 Task: In the  document movieposter.doc ,align picture to the 'center'. Insert word art below the picture and give heading  'Movie Poster  in Light Orange'
Action: Mouse moved to (301, 342)
Screenshot: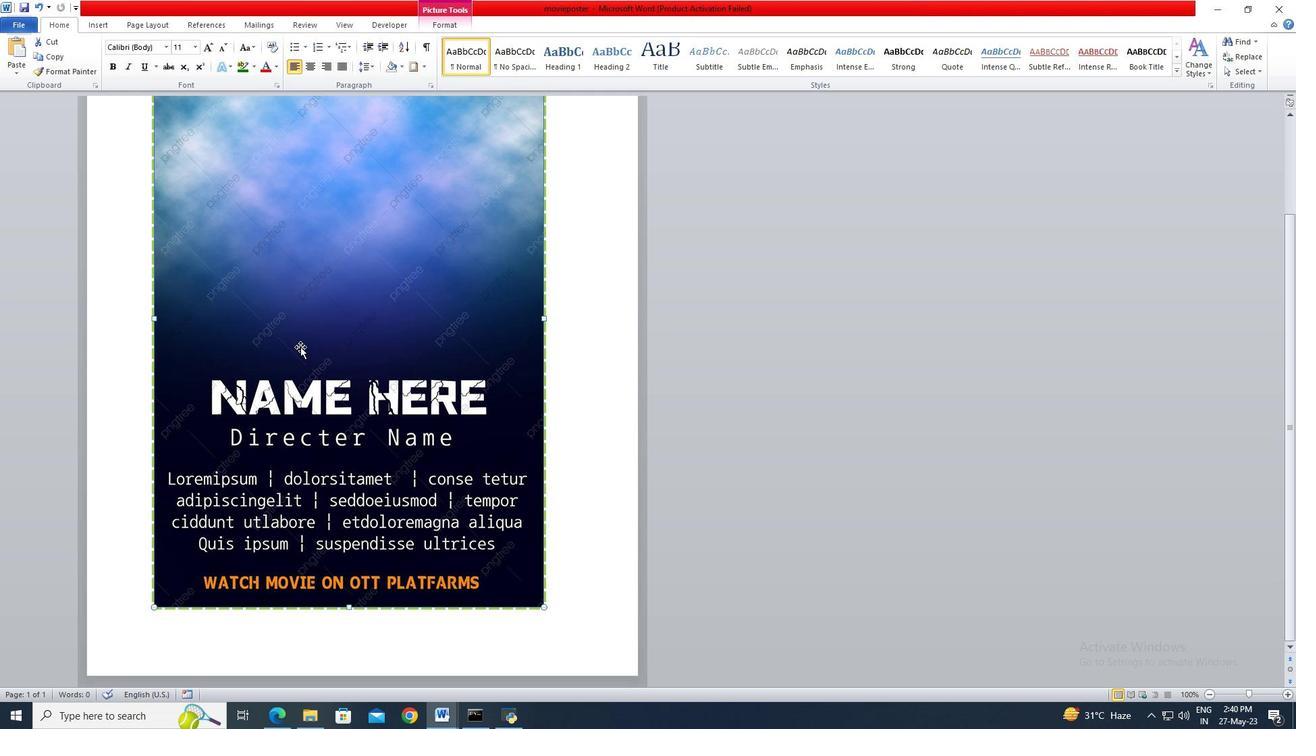 
Action: Mouse pressed left at (301, 342)
Screenshot: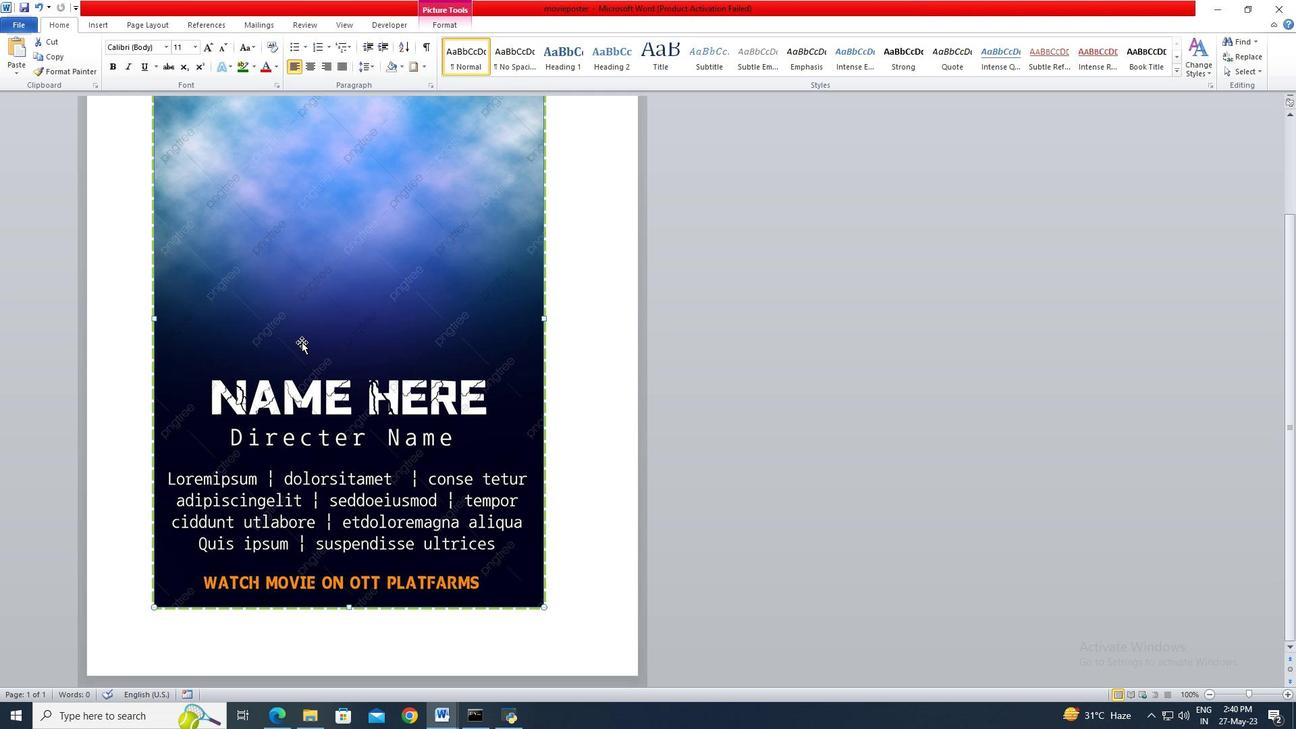 
Action: Mouse moved to (311, 67)
Screenshot: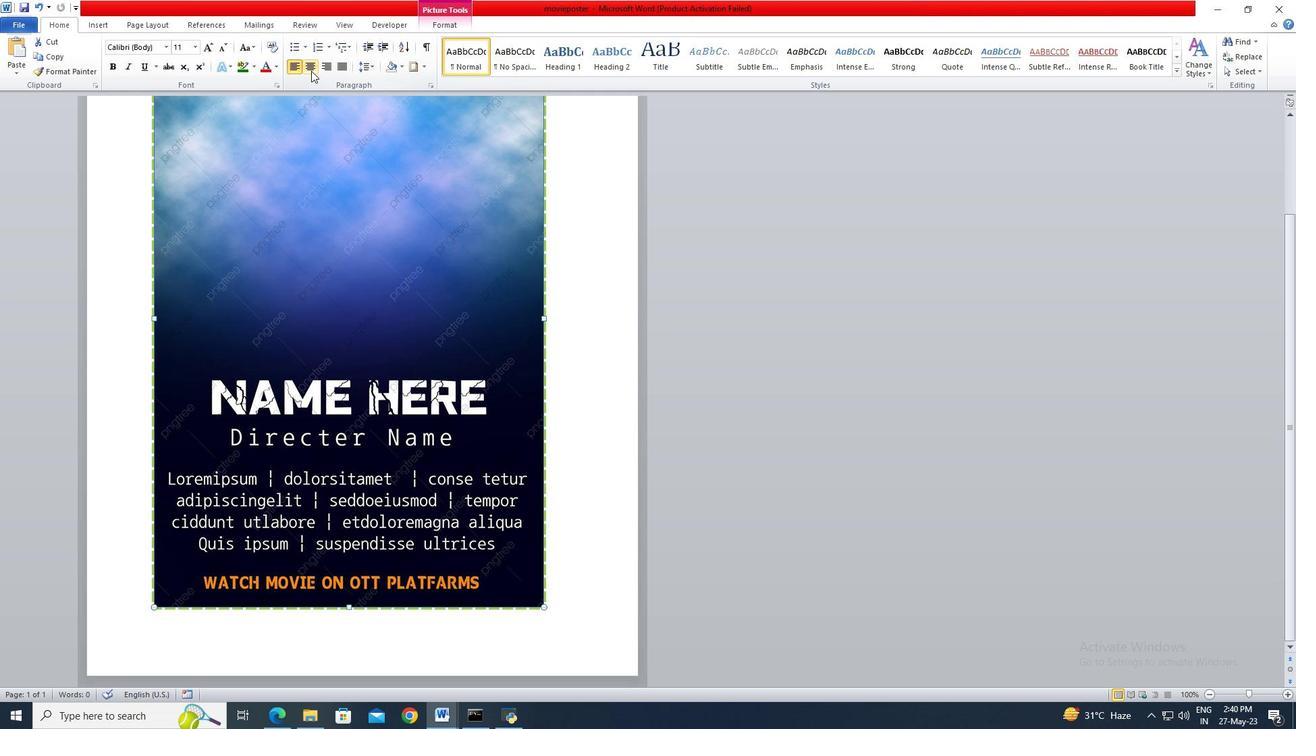 
Action: Mouse pressed left at (311, 67)
Screenshot: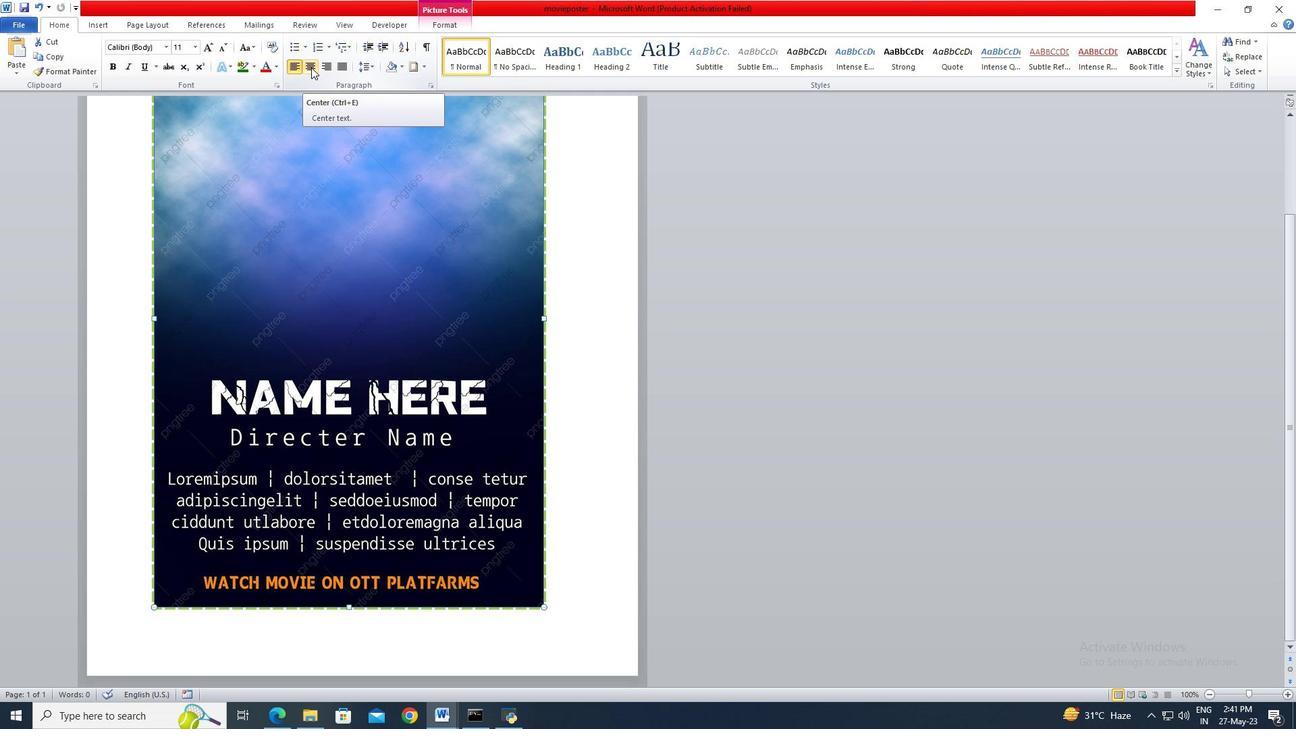 
Action: Mouse moved to (196, 645)
Screenshot: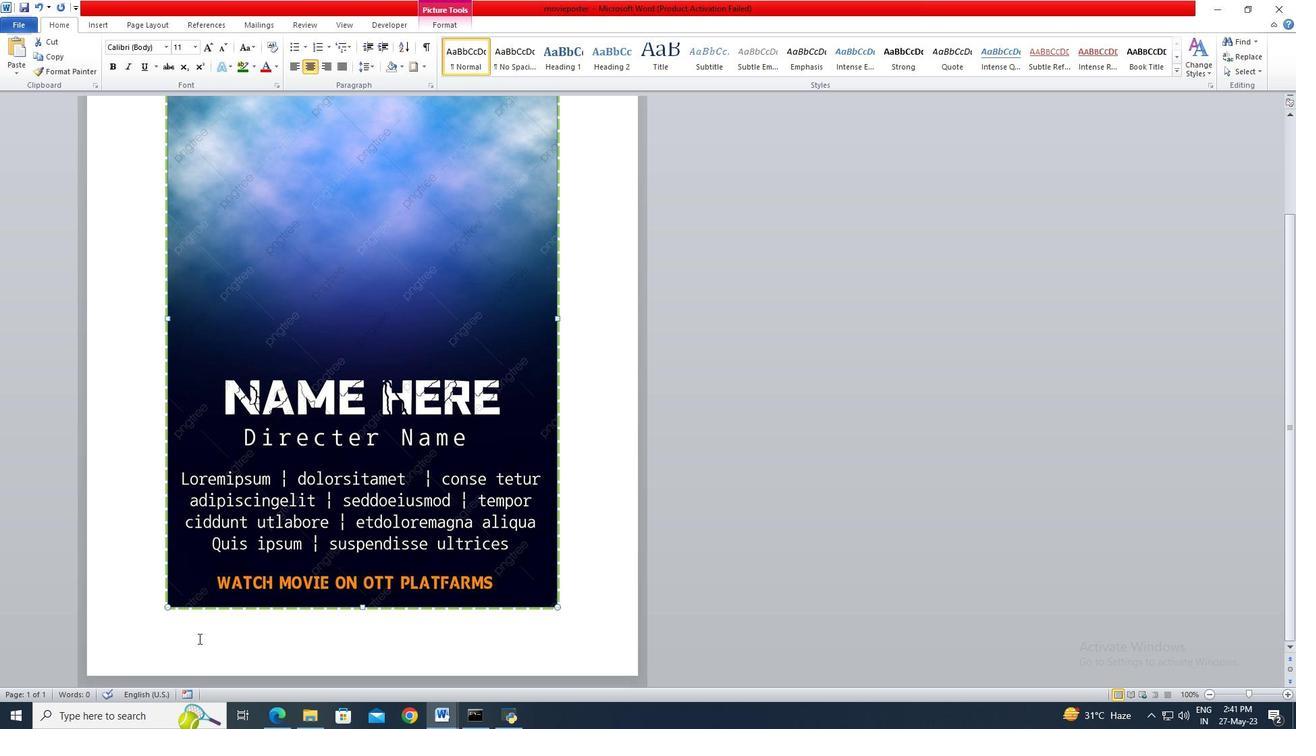 
Action: Mouse pressed left at (196, 645)
Screenshot: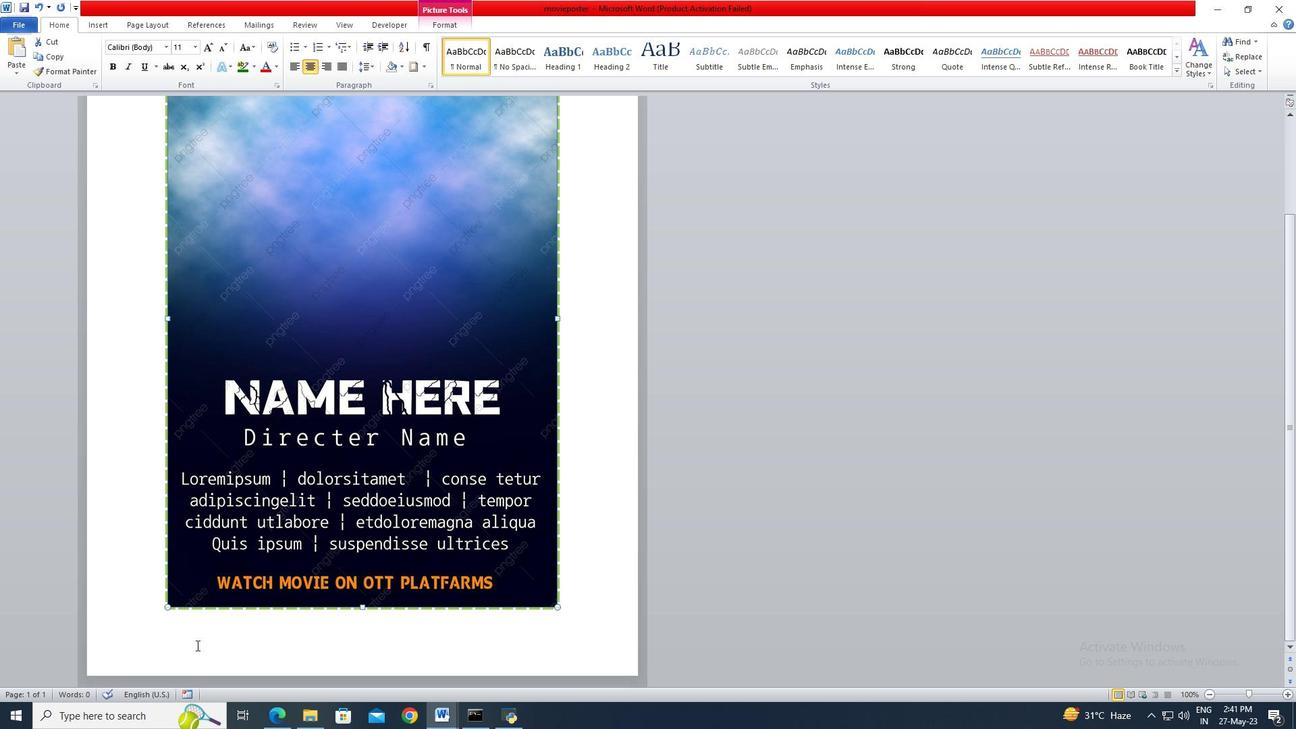 
Action: Mouse pressed left at (196, 645)
Screenshot: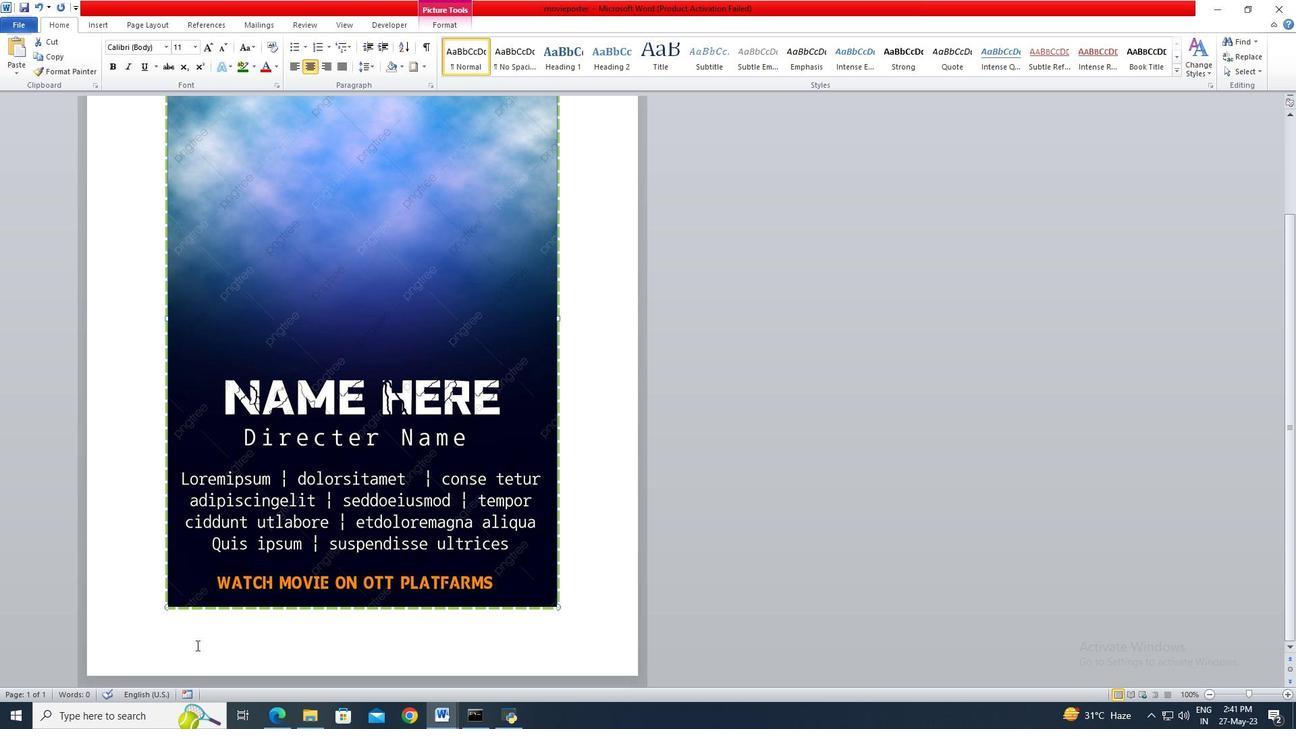 
Action: Mouse moved to (97, 27)
Screenshot: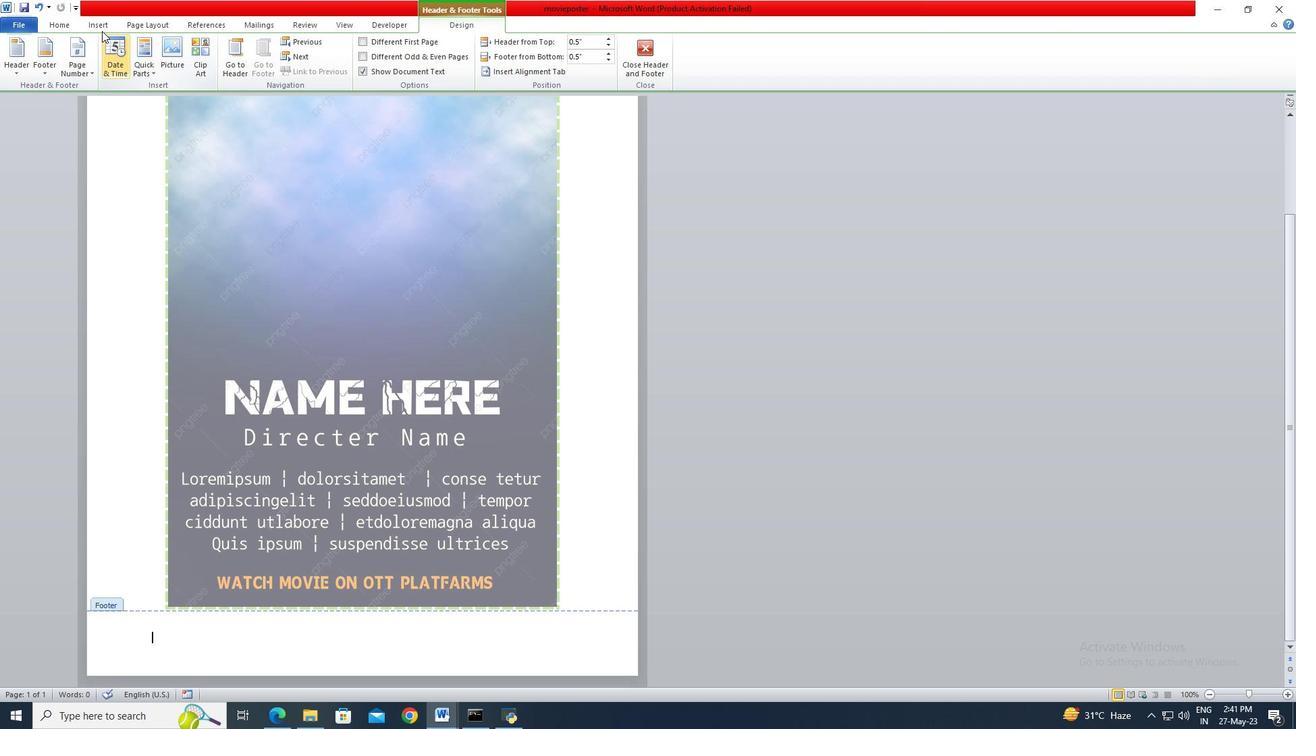 
Action: Mouse pressed left at (97, 27)
Screenshot: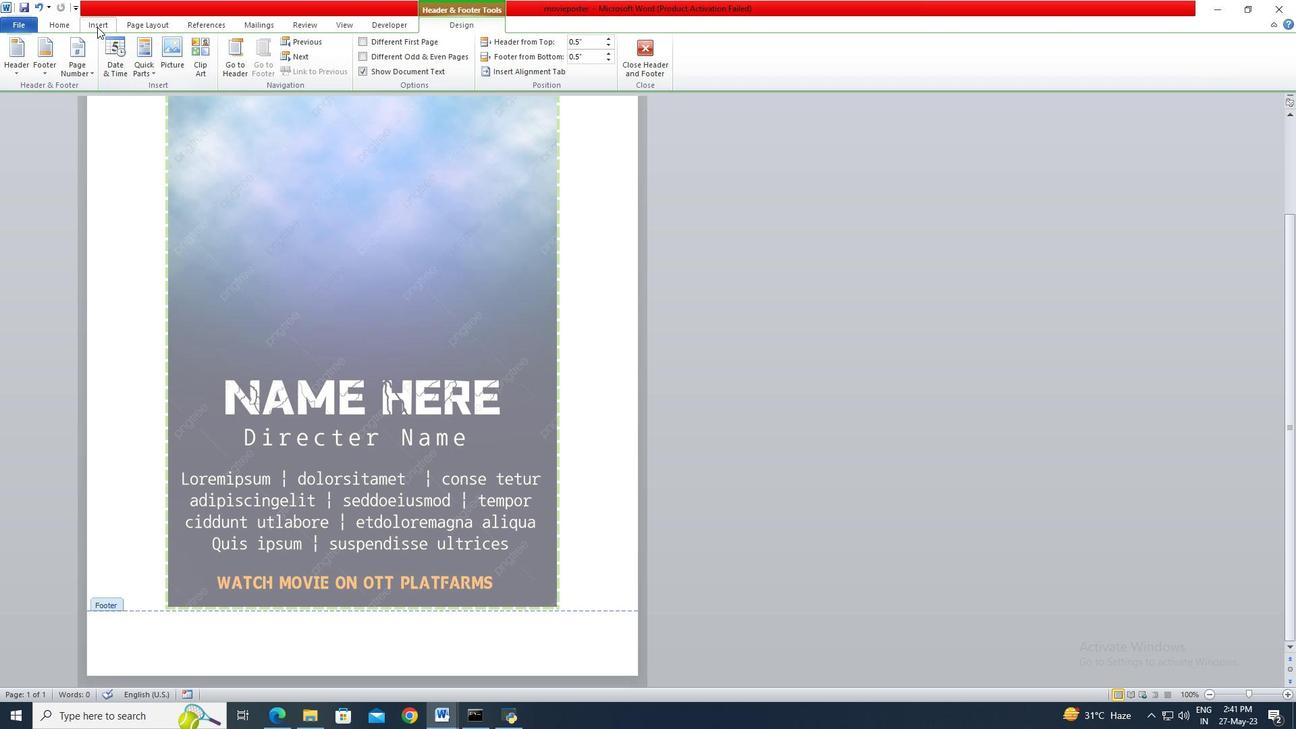 
Action: Mouse moved to (623, 63)
Screenshot: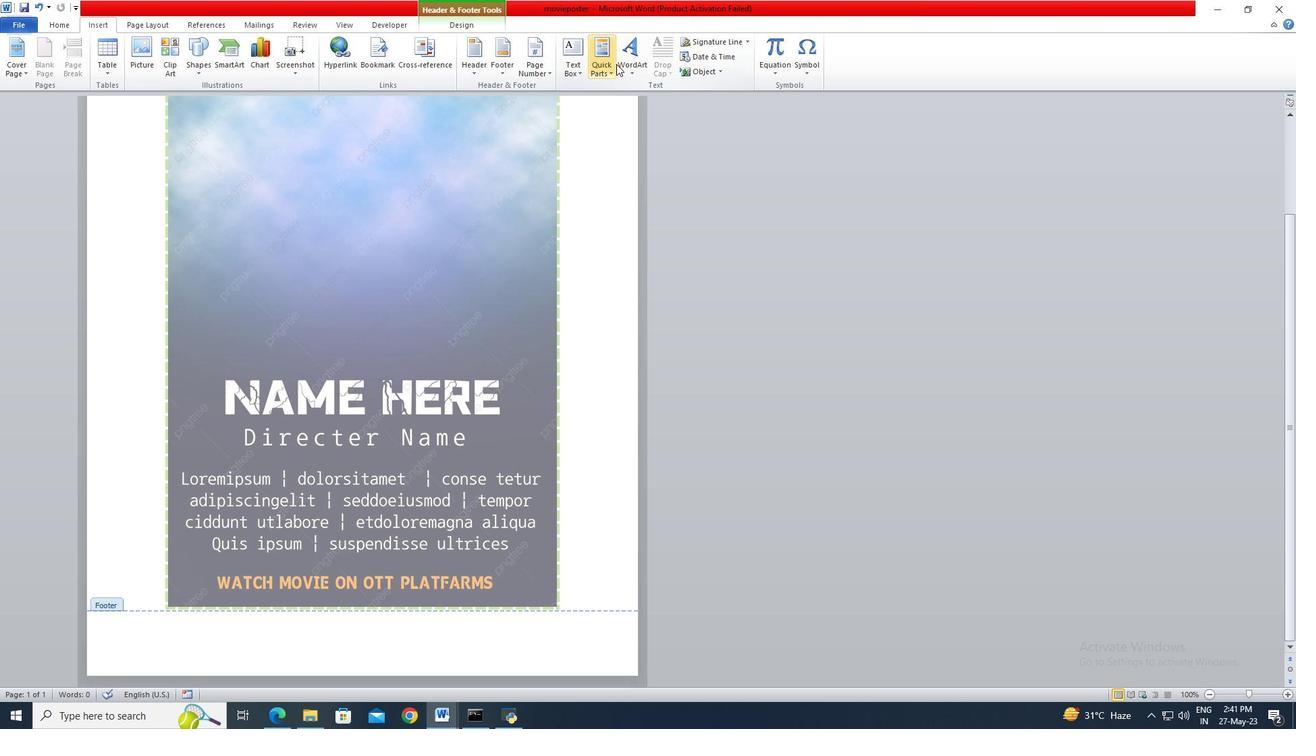 
Action: Mouse pressed left at (623, 63)
Screenshot: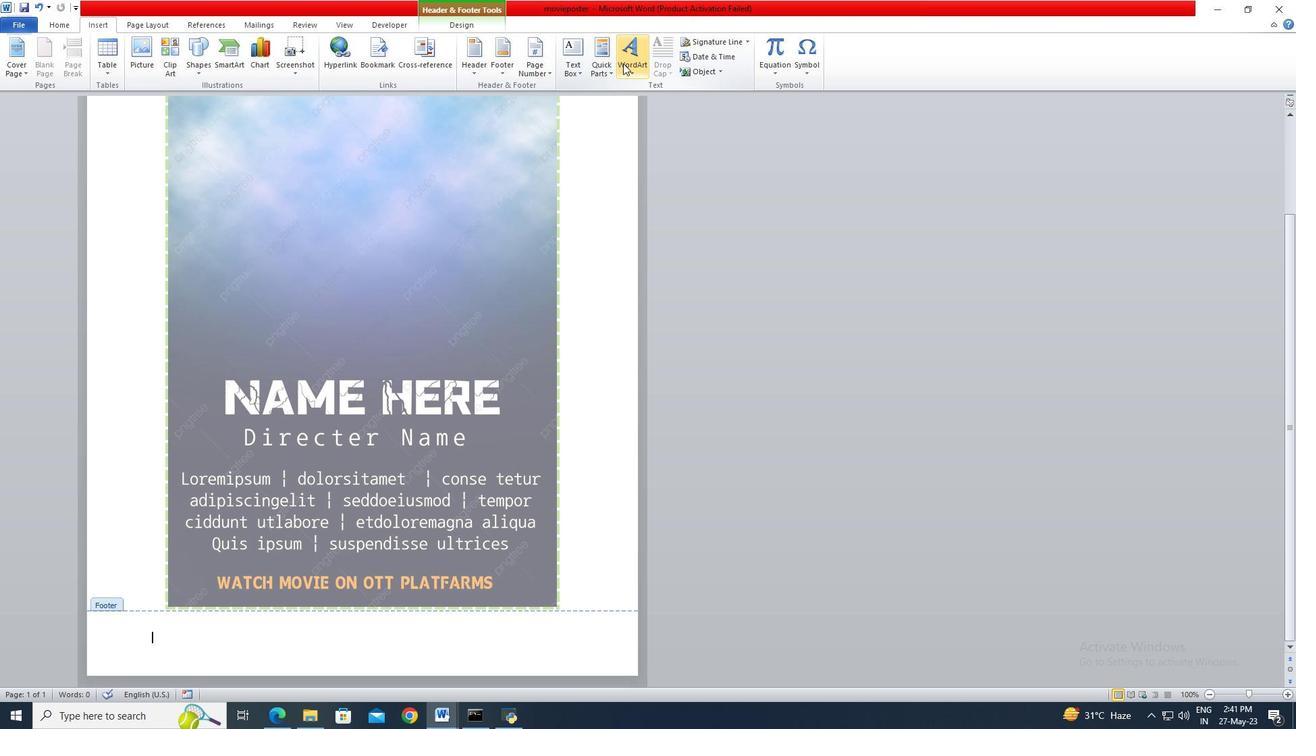 
Action: Mouse moved to (681, 283)
Screenshot: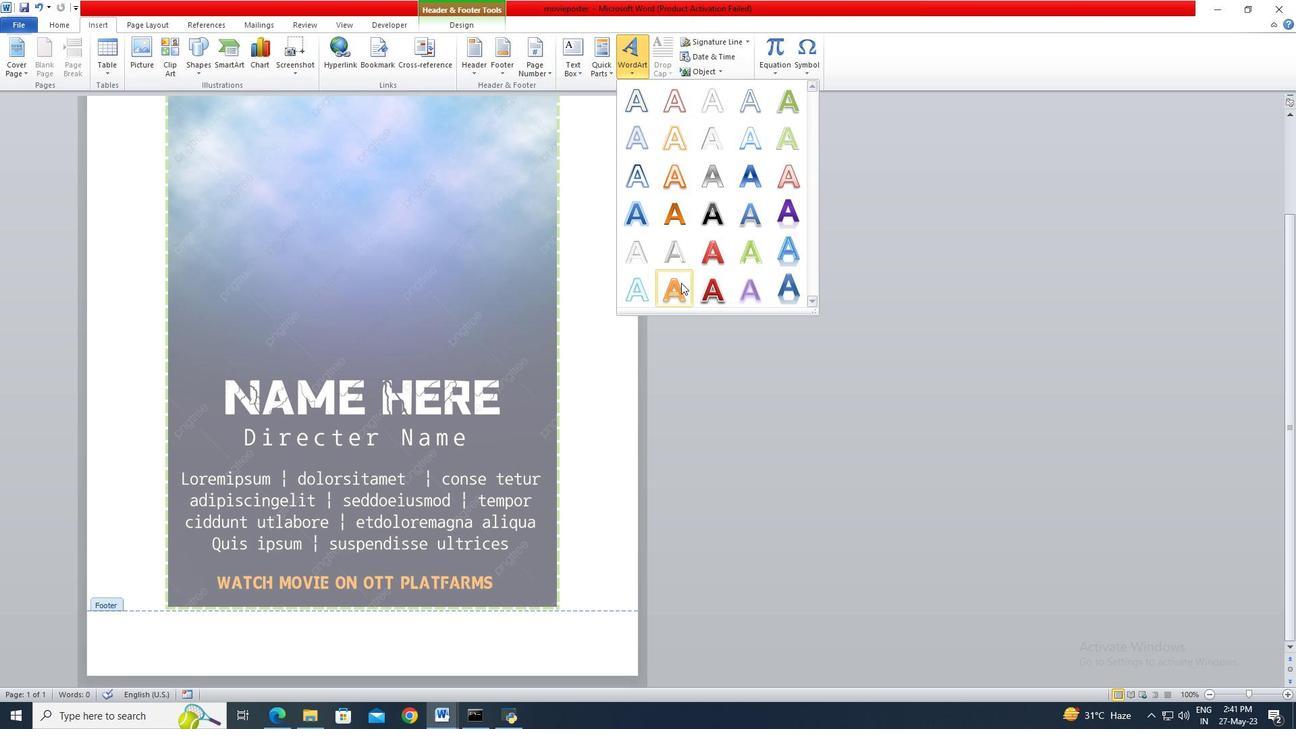 
Action: Mouse pressed left at (681, 283)
Screenshot: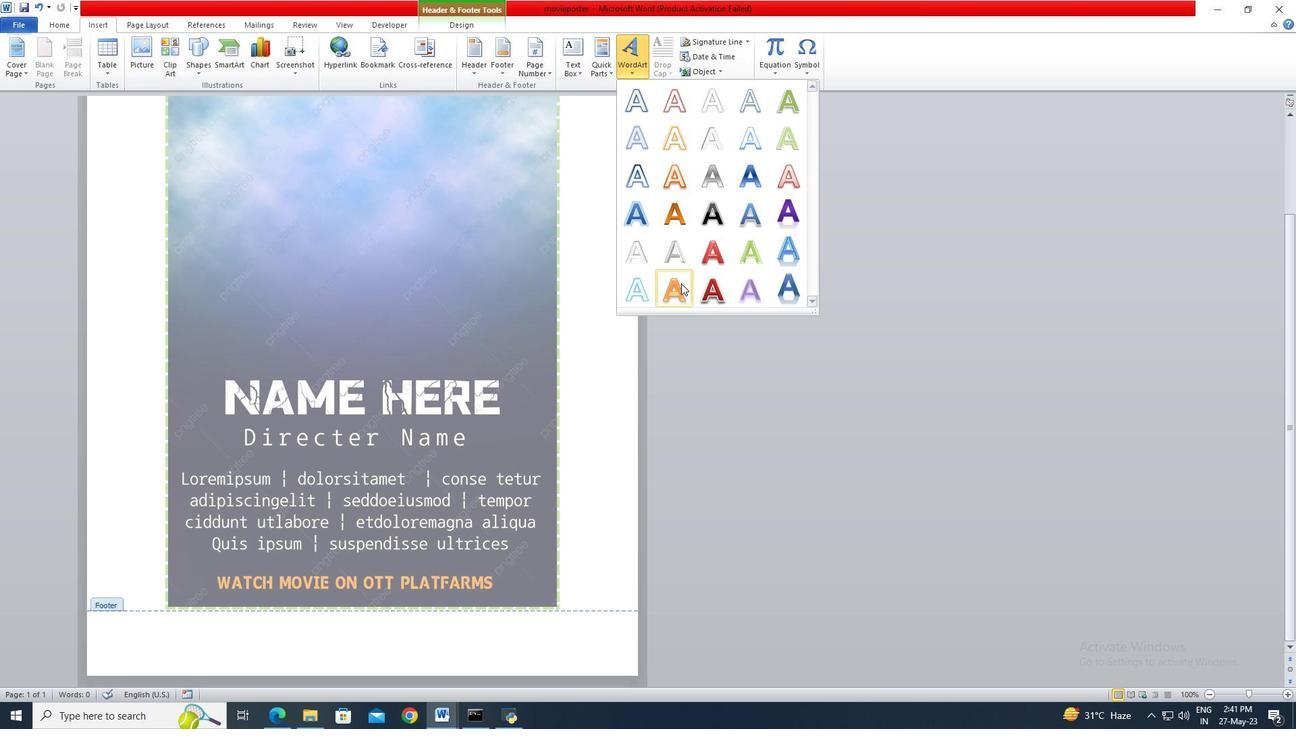 
Action: Key pressed <Key.shift>Movie<Key.space><Key.shift>Poster
Screenshot: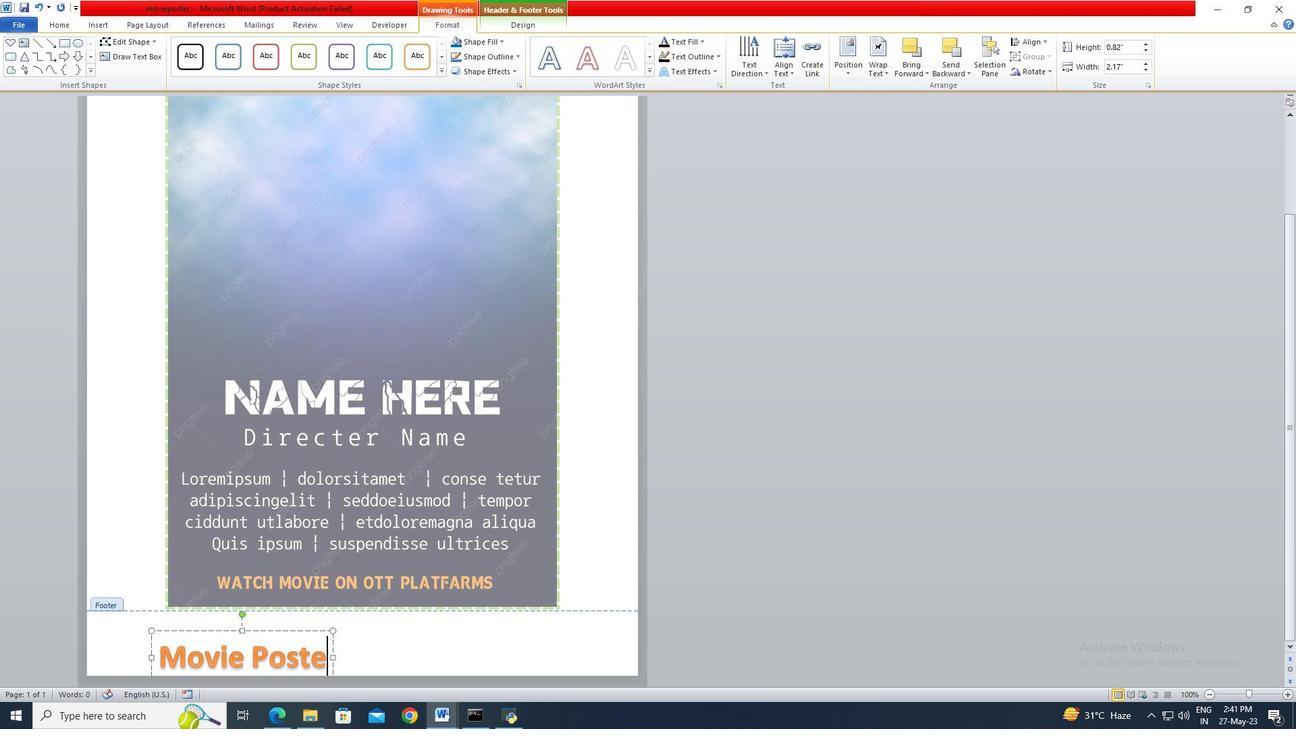 
Action: Mouse moved to (586, 626)
Screenshot: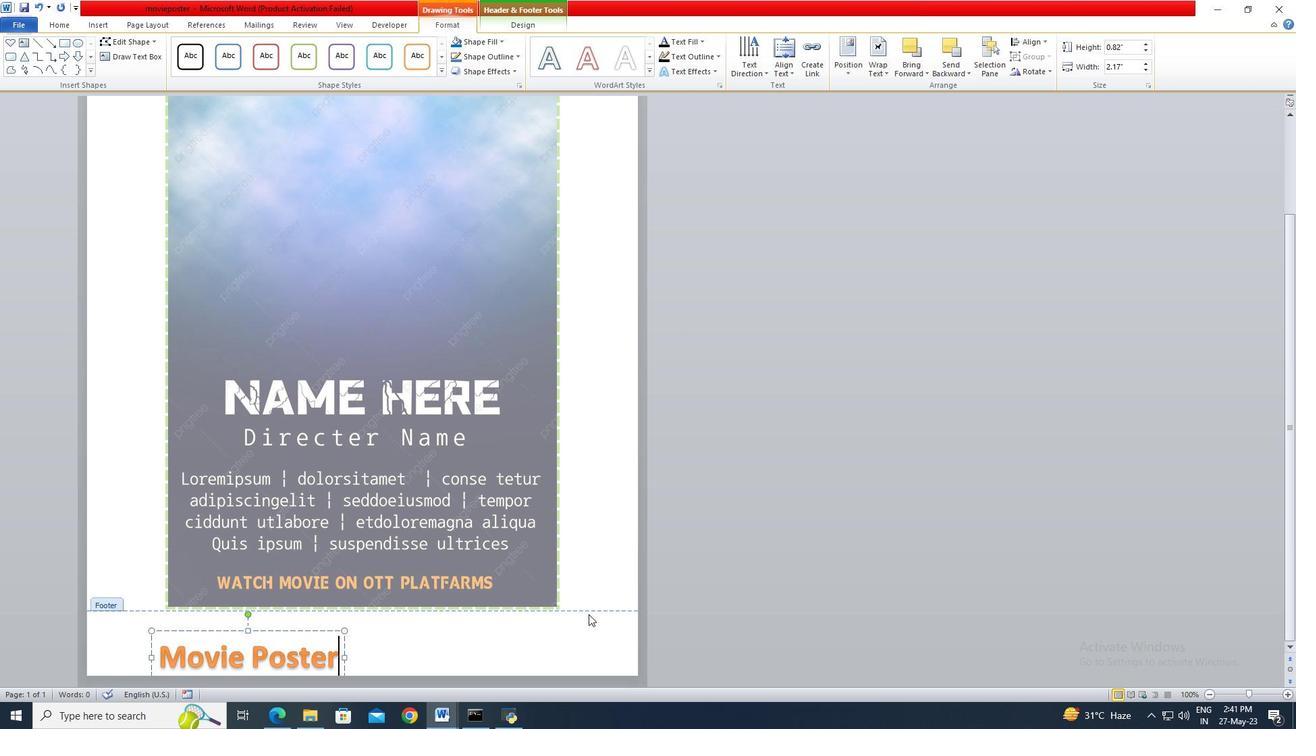 
Action: Mouse pressed left at (586, 626)
Screenshot: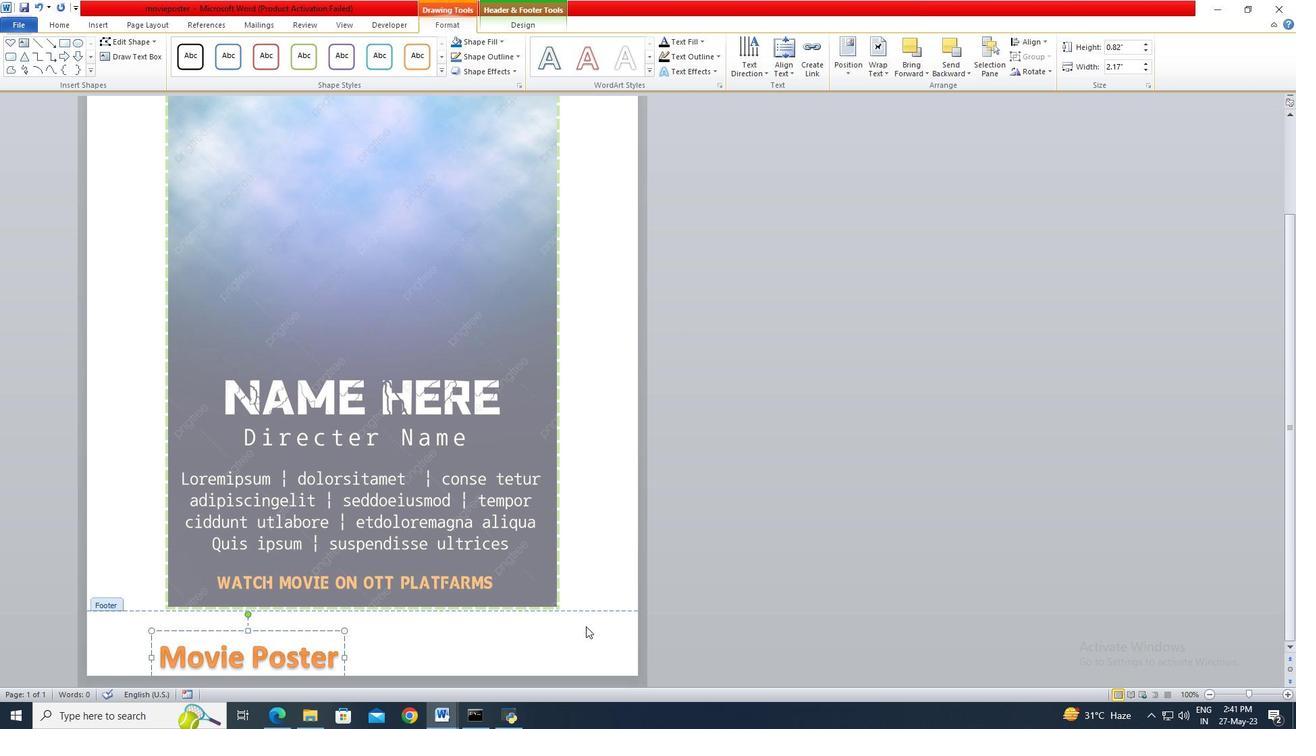 
Action: Mouse moved to (584, 642)
Screenshot: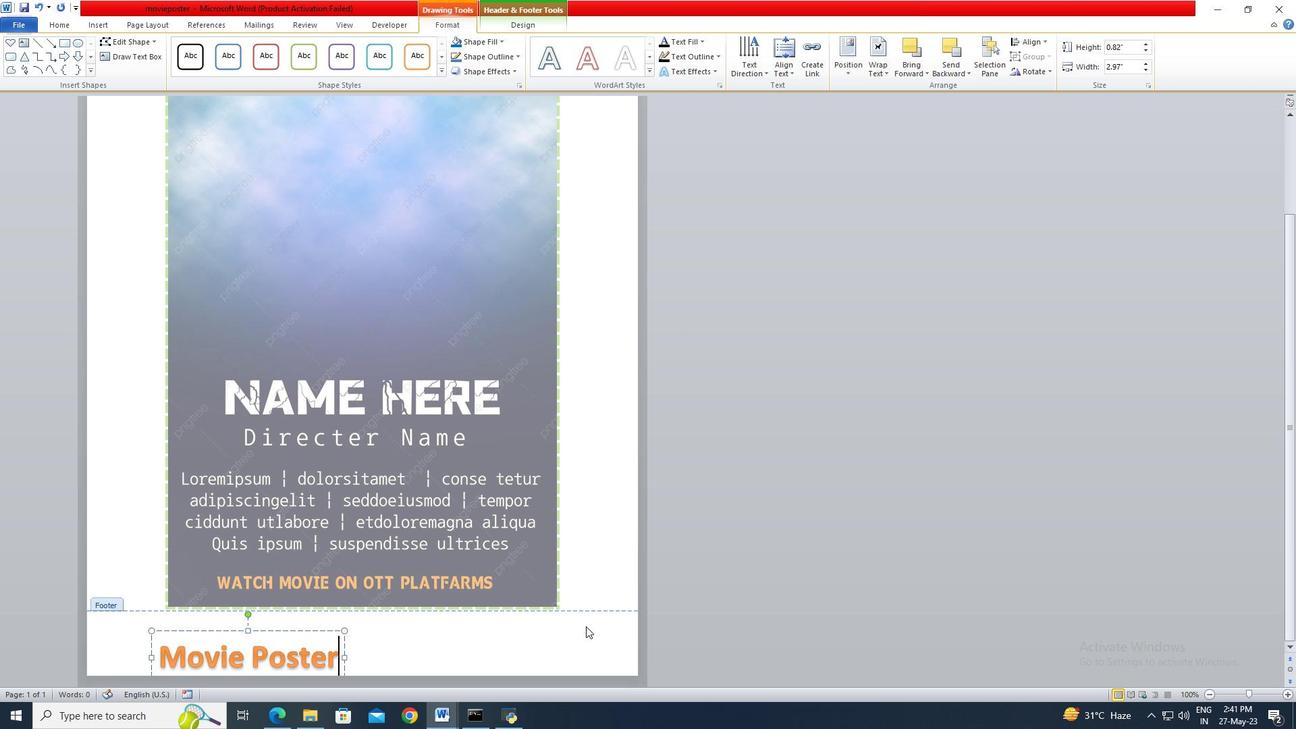 
Action: Mouse pressed left at (584, 642)
Screenshot: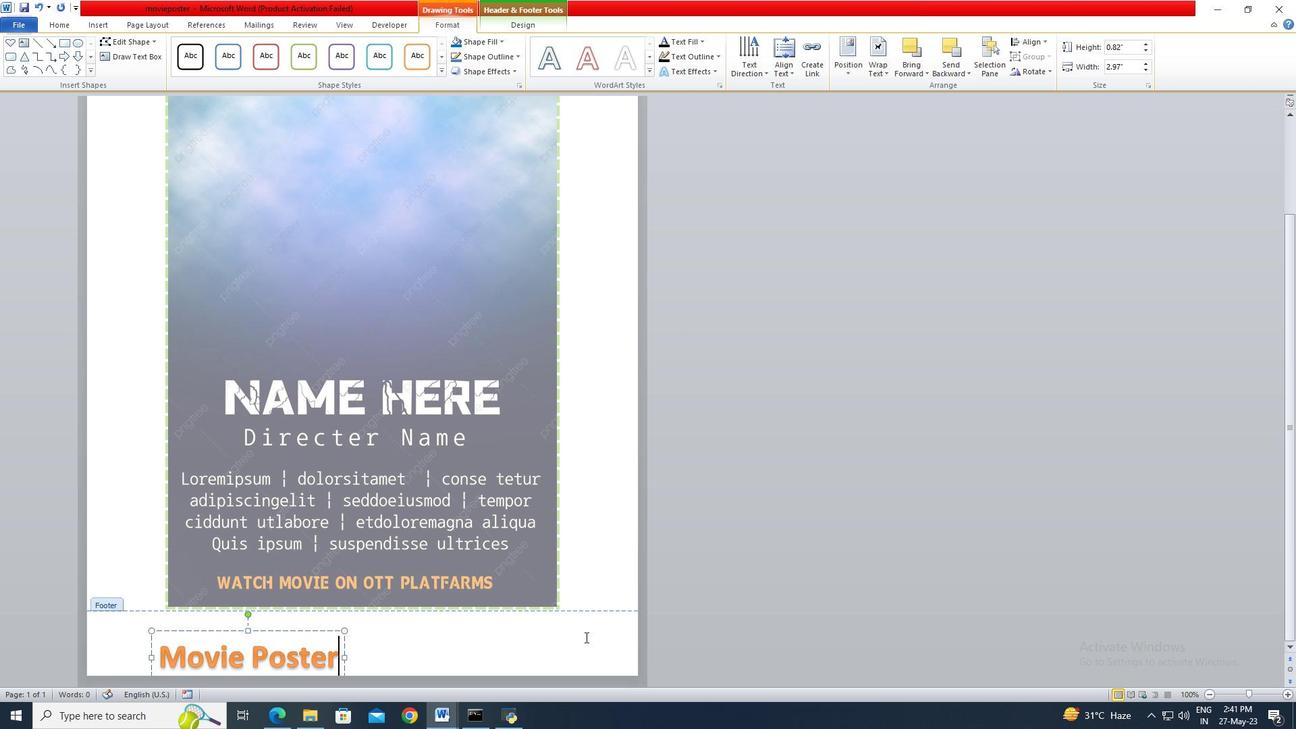 
Action: Mouse moved to (584, 642)
Screenshot: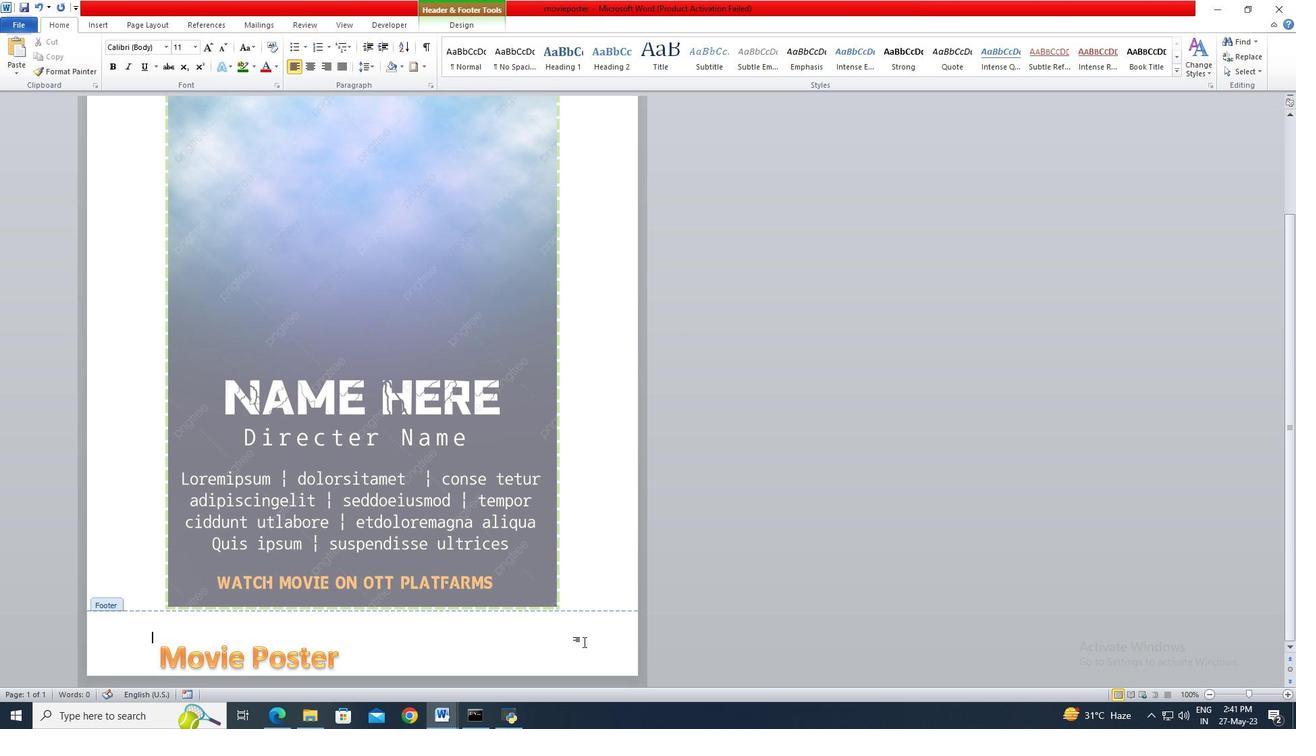
